 Task: Upload logo for health coaching platform.
Action: Mouse moved to (746, 58)
Screenshot: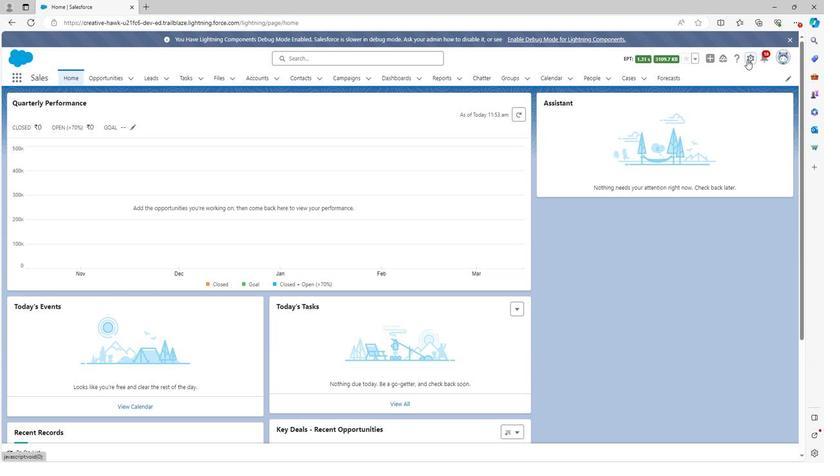 
Action: Mouse pressed left at (746, 58)
Screenshot: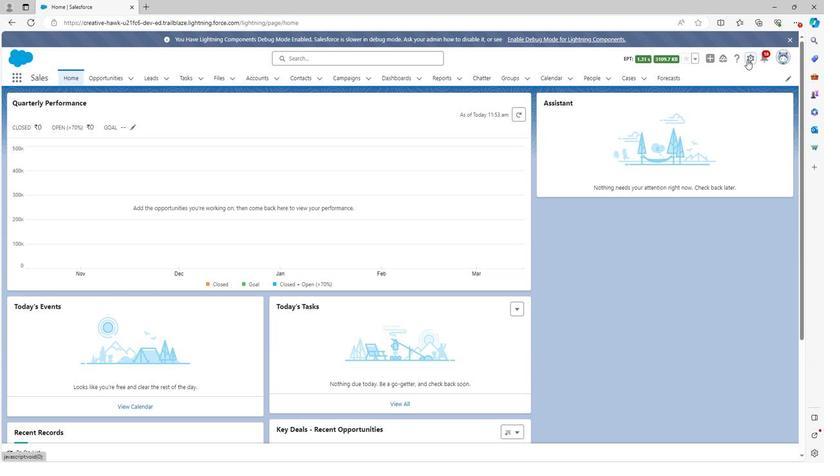 
Action: Mouse moved to (723, 81)
Screenshot: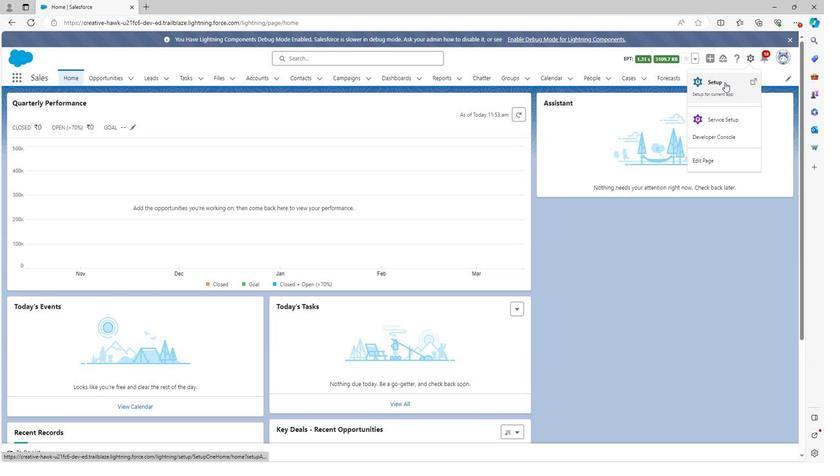 
Action: Mouse pressed left at (723, 81)
Screenshot: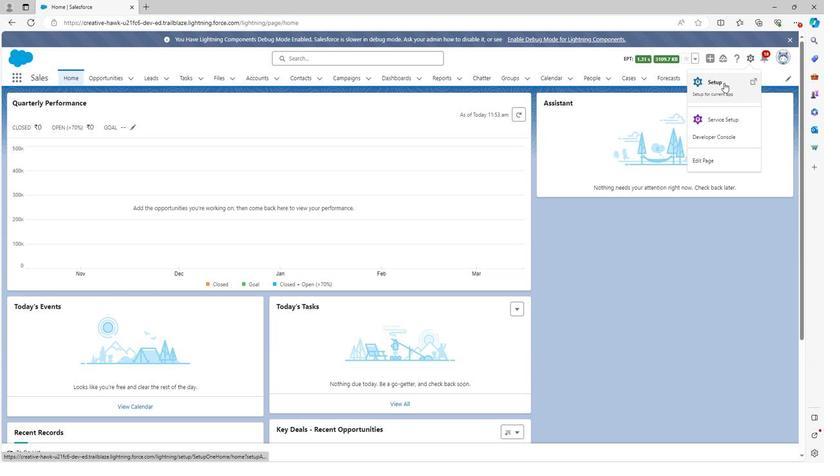 
Action: Mouse moved to (48, 103)
Screenshot: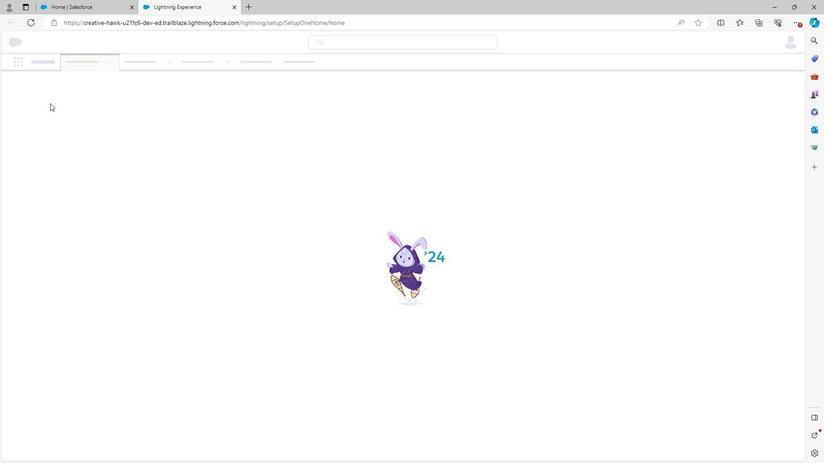 
Action: Mouse pressed left at (48, 103)
Screenshot: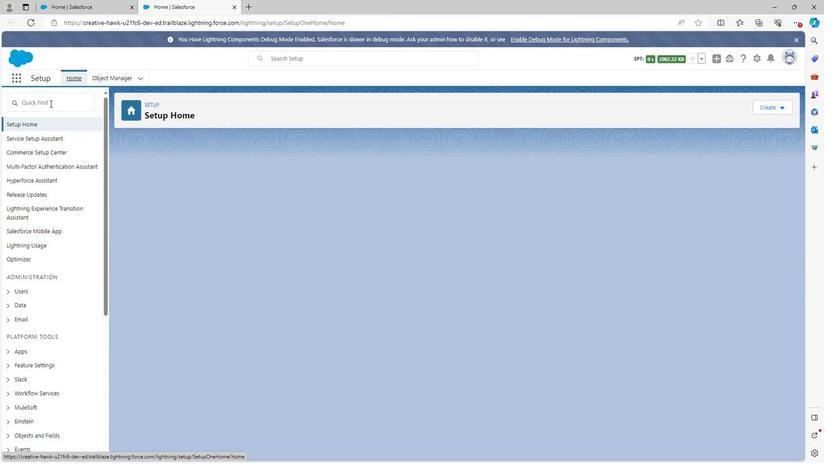 
Action: Key pressed app
Screenshot: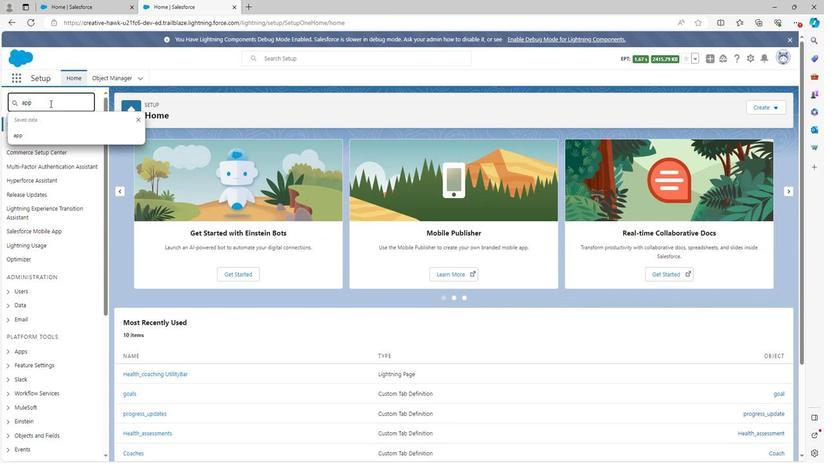 
Action: Mouse moved to (38, 188)
Screenshot: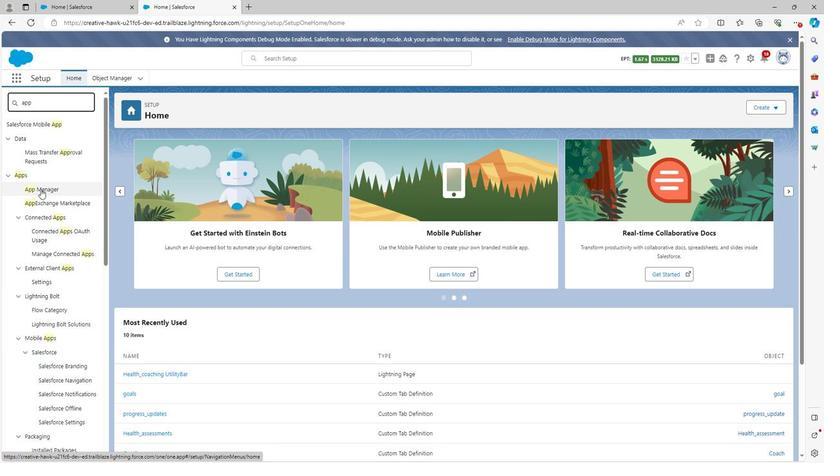 
Action: Mouse pressed left at (38, 188)
Screenshot: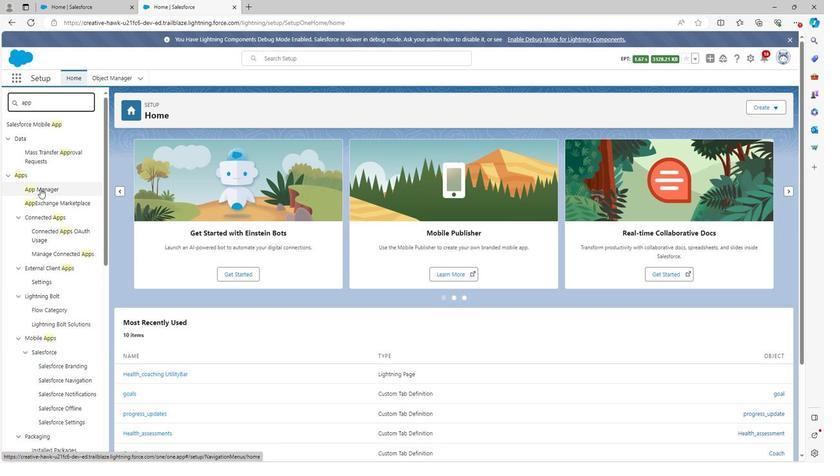 
Action: Mouse moved to (776, 363)
Screenshot: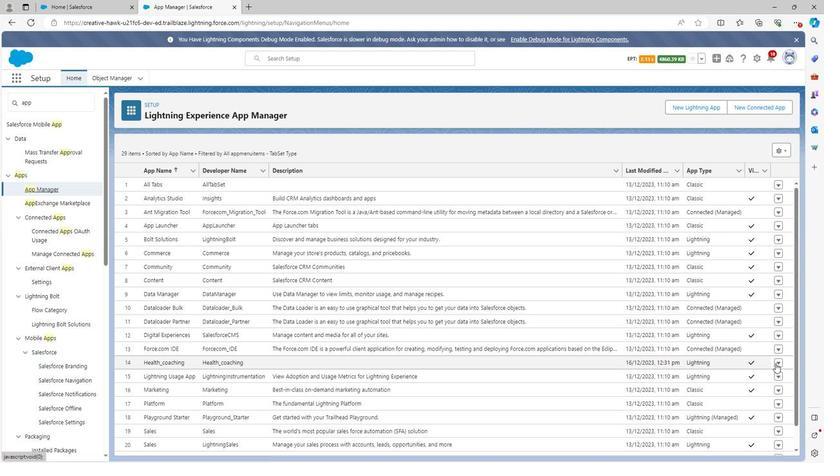 
Action: Mouse pressed left at (776, 363)
Screenshot: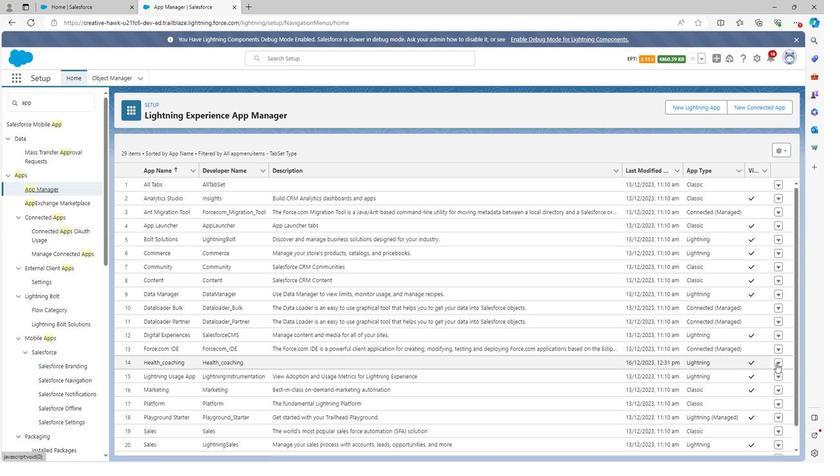 
Action: Mouse moved to (751, 380)
Screenshot: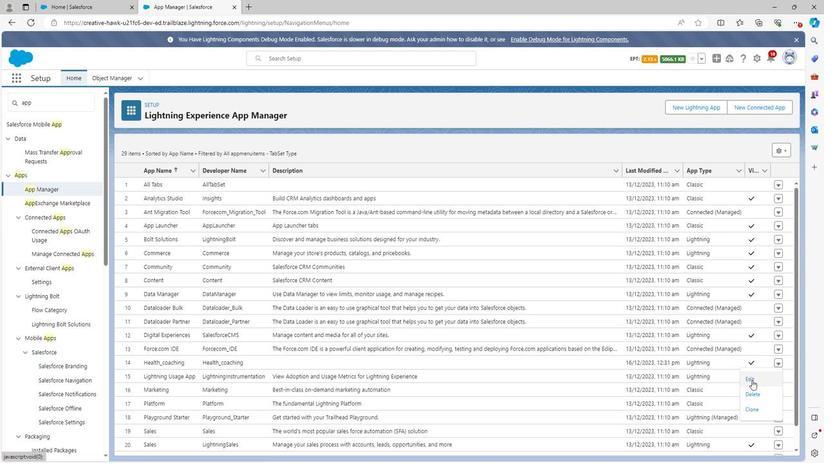 
Action: Mouse pressed left at (751, 380)
Screenshot: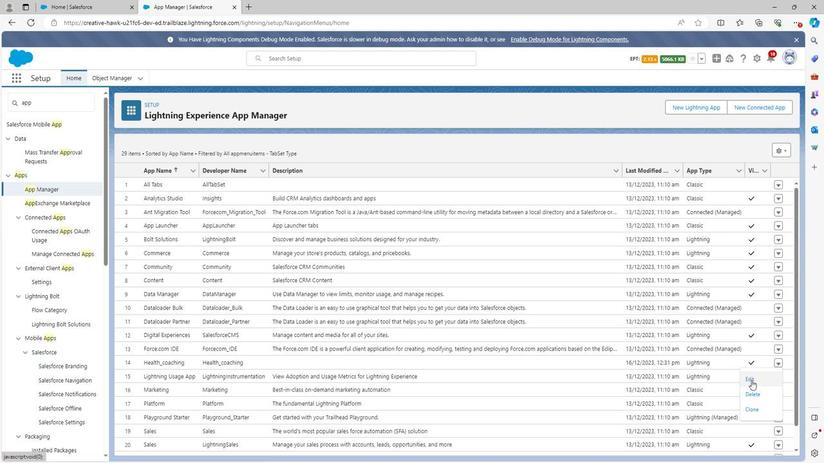 
Action: Mouse moved to (145, 204)
Screenshot: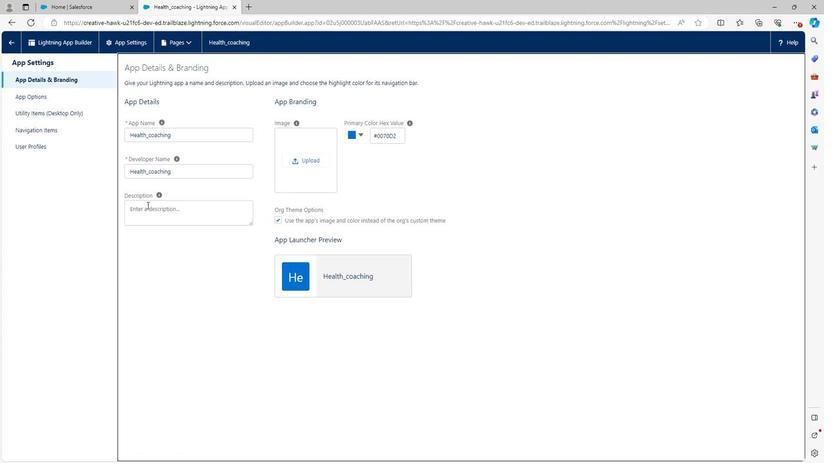 
Action: Mouse pressed left at (145, 204)
Screenshot: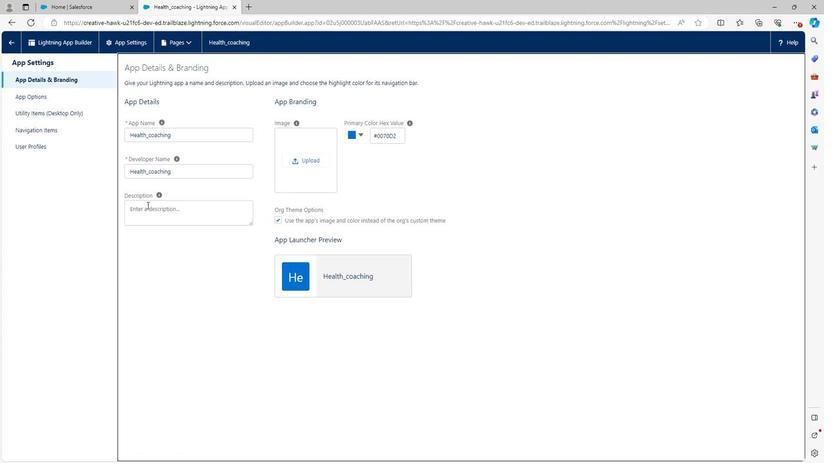 
Action: Key pressed <Key.shift>Health<Key.space>coaching<Key.space>is<Key.space>the<Key.space>app<Key.space>which<Key.space>provide<Key.space>service<Key.space>to<Key.space>the<Key.space>clients<Key.space>related<Key.space>to<Key.space>heath
Screenshot: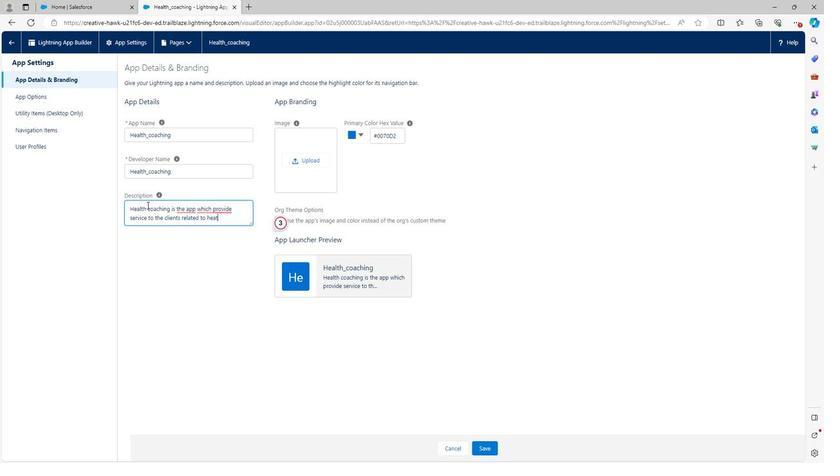 
Action: Mouse moved to (302, 159)
Screenshot: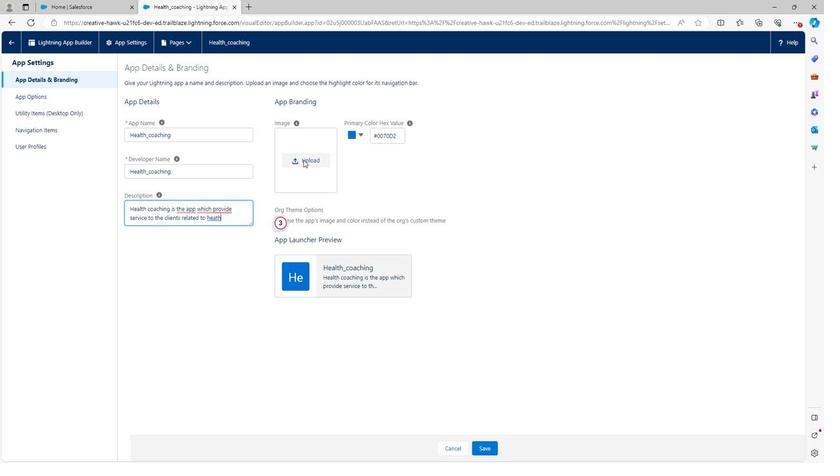 
Action: Mouse pressed left at (302, 159)
Screenshot: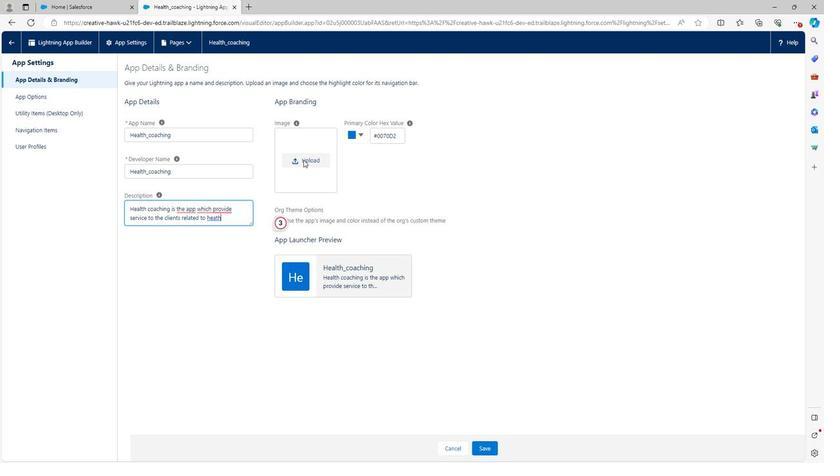 
Action: Mouse moved to (29, 89)
Screenshot: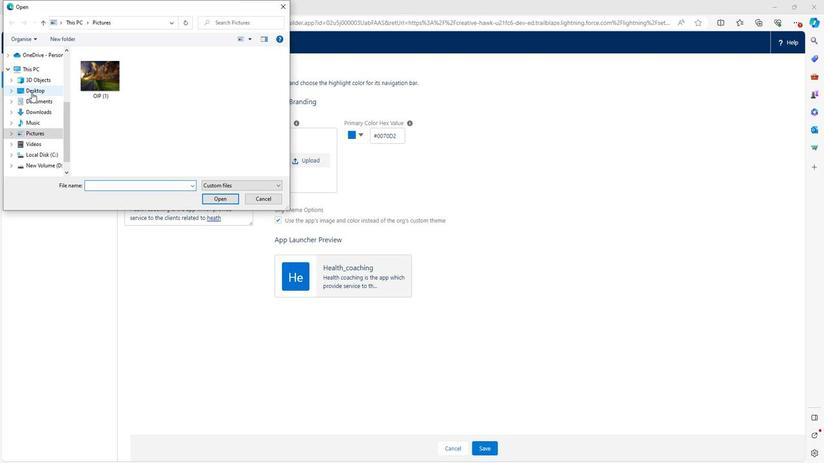 
Action: Mouse pressed left at (29, 89)
Screenshot: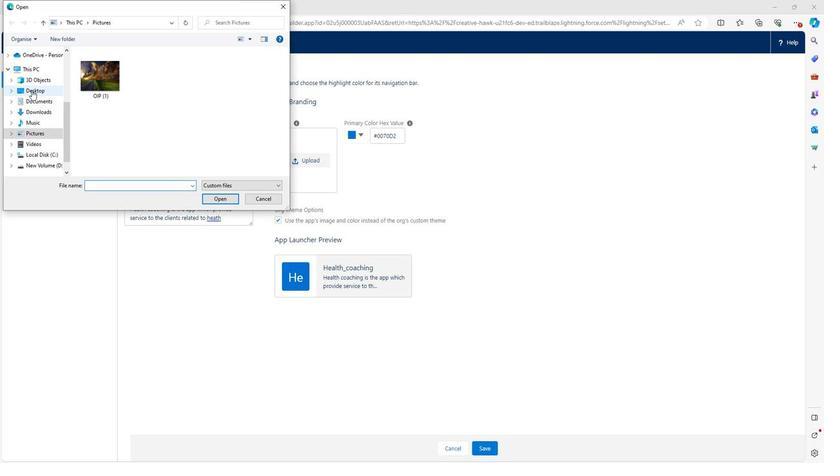 
Action: Mouse moved to (193, 88)
Screenshot: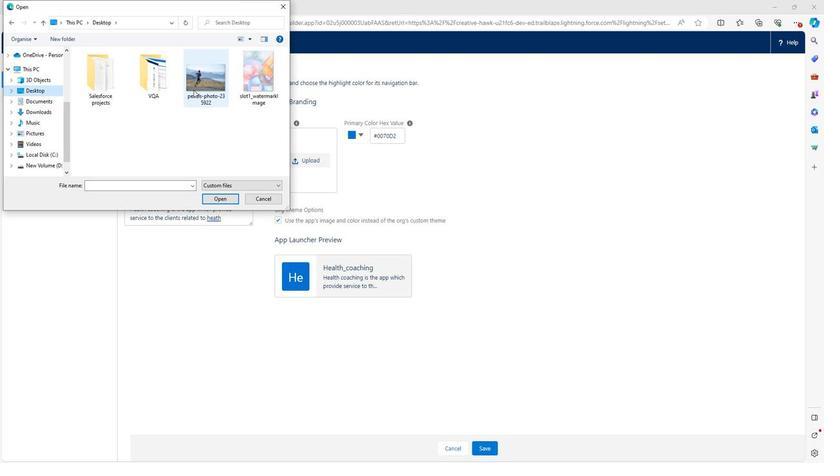 
Action: Mouse pressed left at (193, 88)
Screenshot: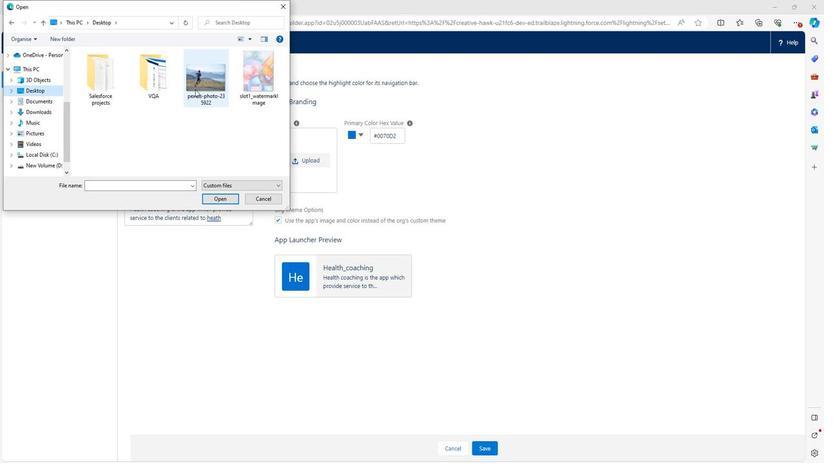 
Action: Mouse moved to (219, 197)
Screenshot: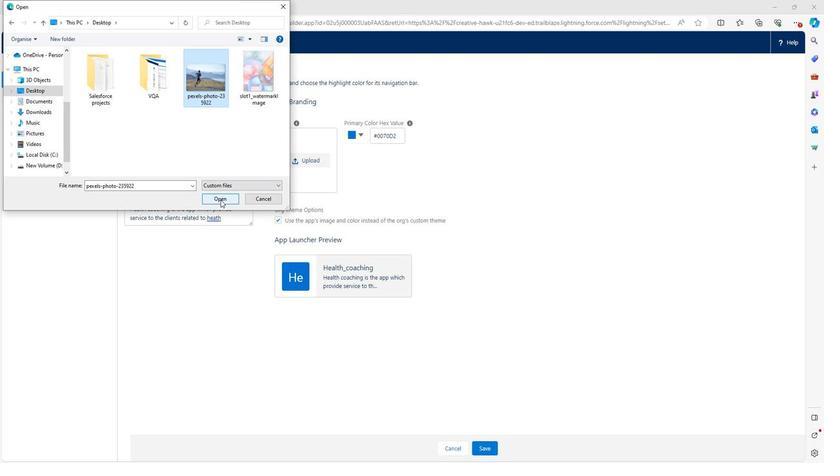 
Action: Mouse pressed left at (219, 197)
Screenshot: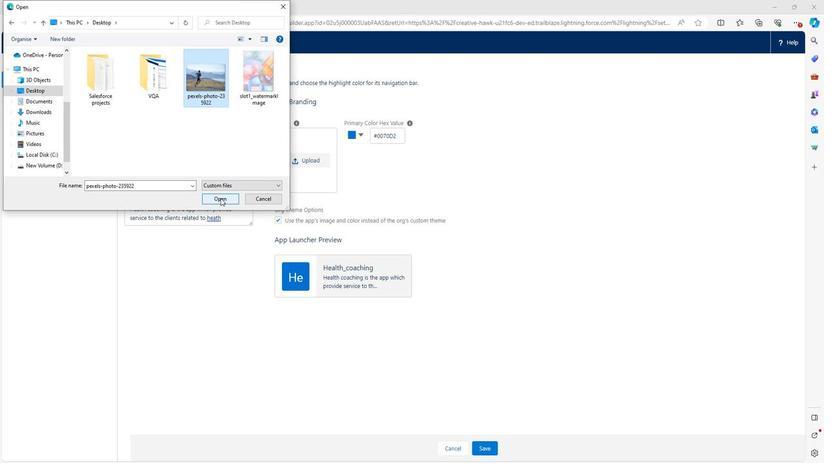 
Action: Mouse moved to (382, 200)
Screenshot: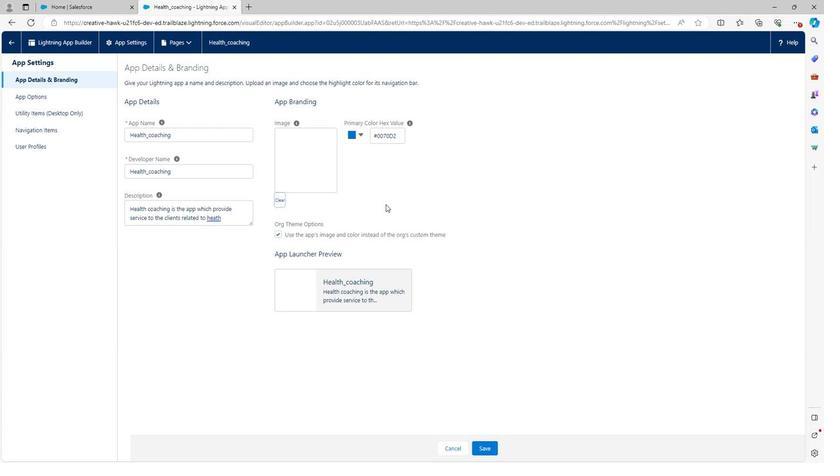 
Action: Mouse scrolled (382, 200) with delta (0, 0)
Screenshot: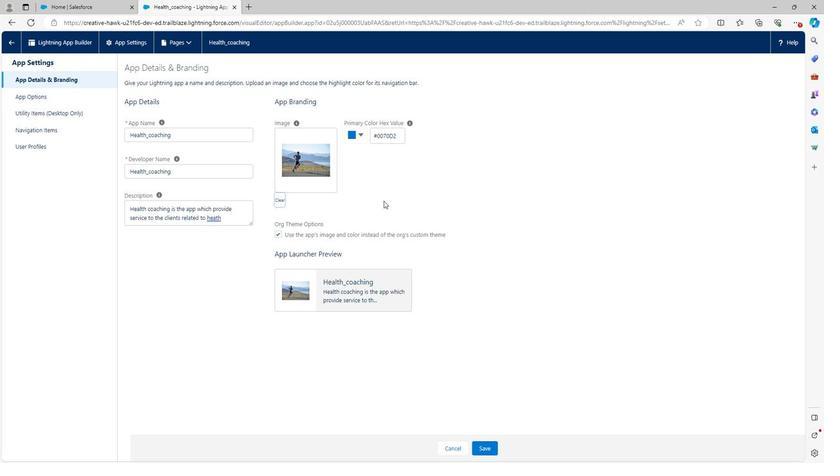 
Action: Mouse scrolled (382, 200) with delta (0, 0)
Screenshot: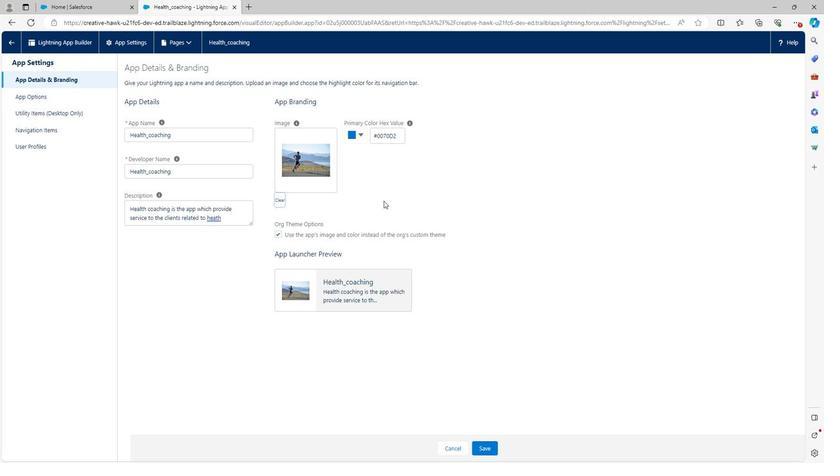 
Action: Mouse scrolled (382, 200) with delta (0, 0)
Screenshot: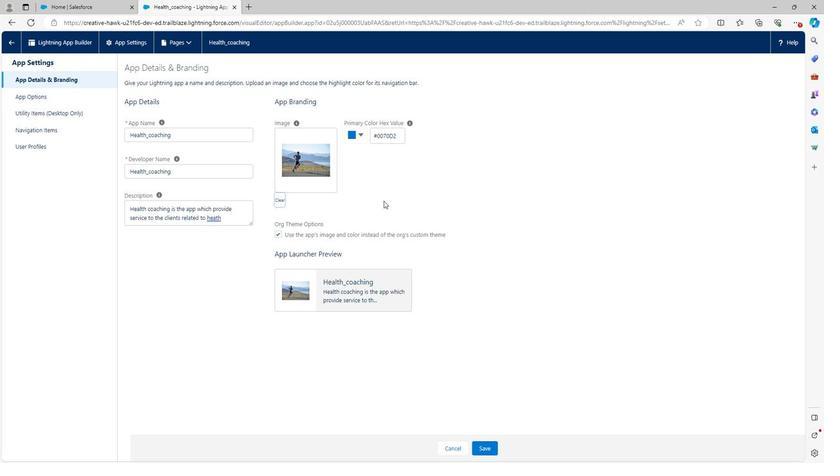 
Action: Mouse moved to (482, 445)
Screenshot: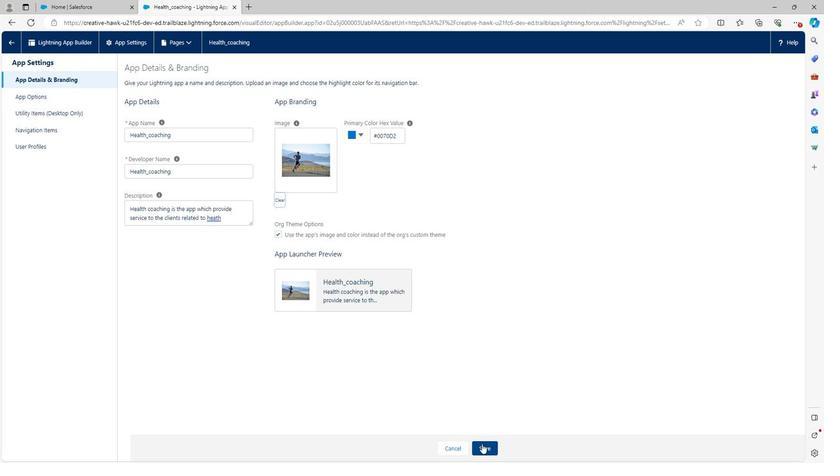 
Action: Mouse pressed left at (482, 445)
Screenshot: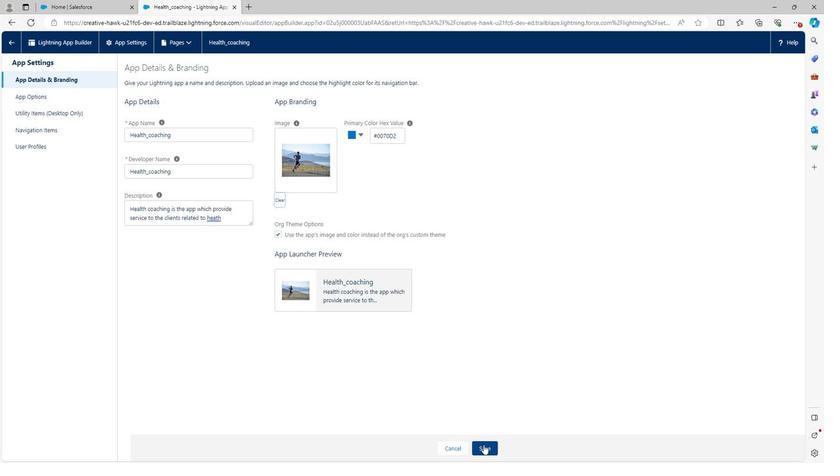 
Action: Mouse moved to (340, 242)
Screenshot: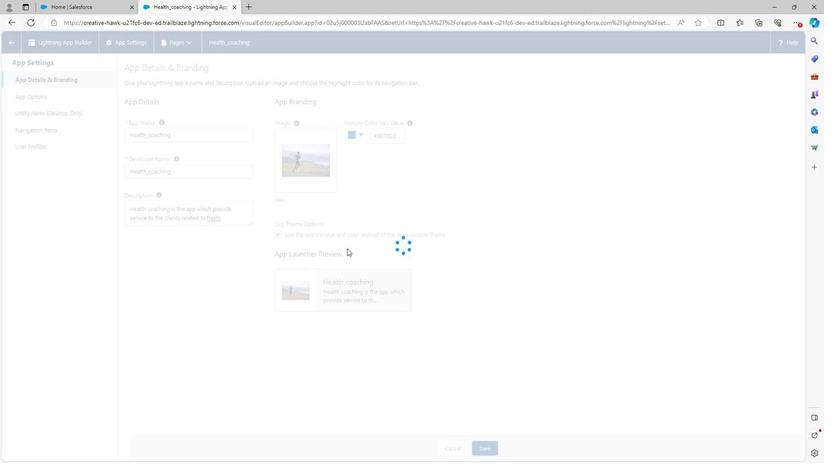 
Action: Mouse scrolled (340, 242) with delta (0, 0)
Screenshot: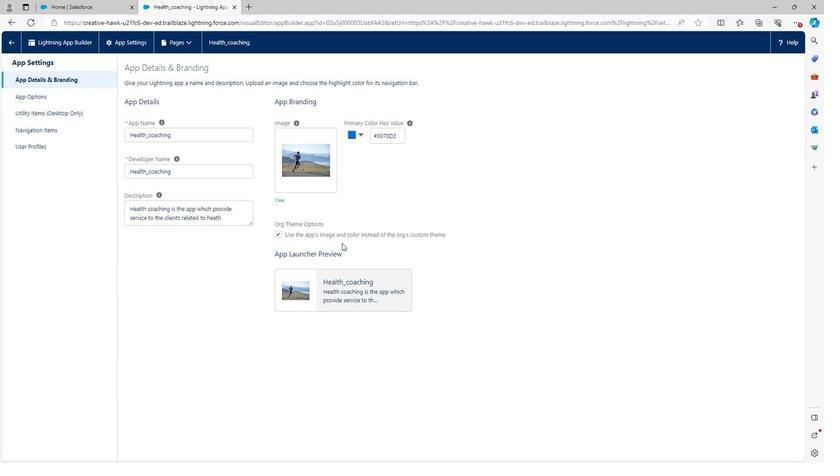 
Action: Mouse scrolled (340, 242) with delta (0, 0)
Screenshot: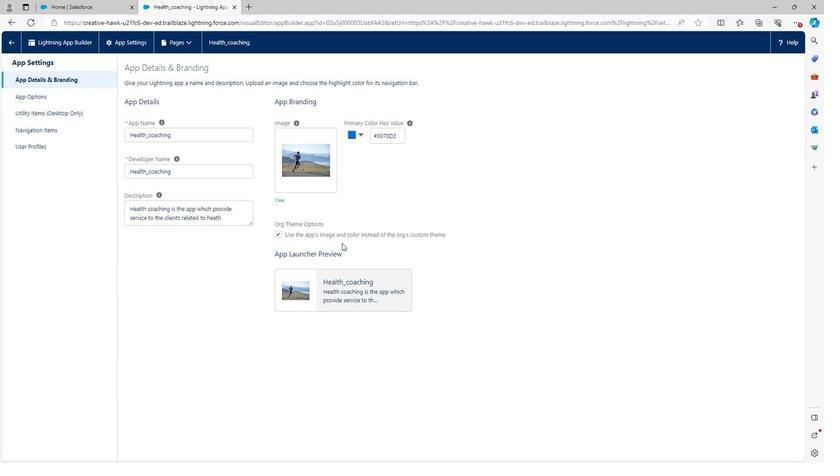 
Action: Mouse moved to (47, 79)
Screenshot: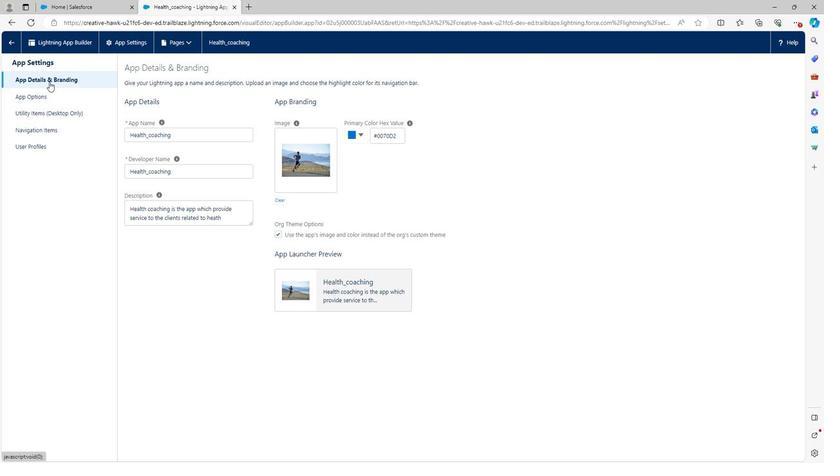 
Action: Mouse pressed left at (47, 79)
Screenshot: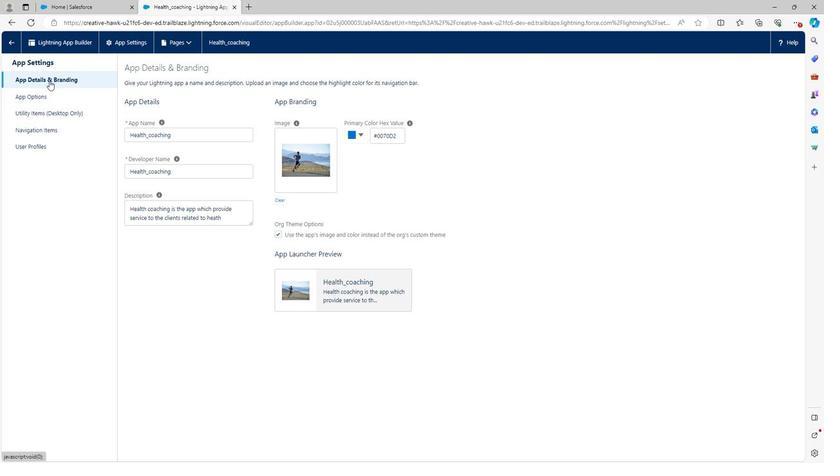 
Action: Mouse moved to (178, 177)
Screenshot: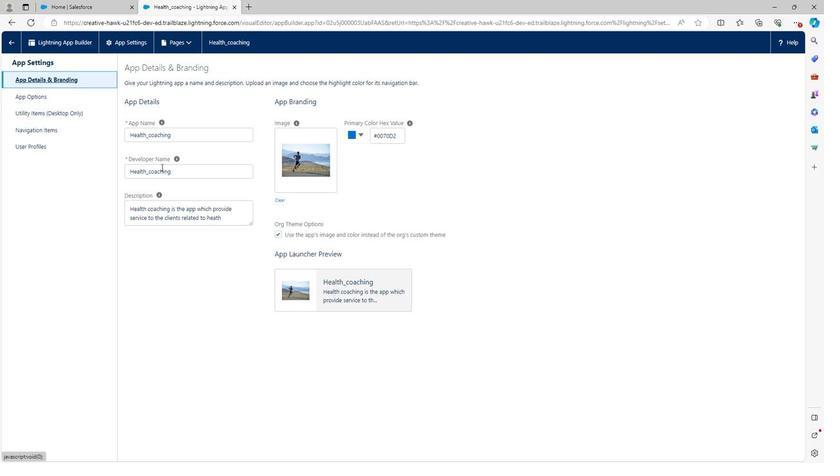 
